 Task: Add Sprouts Shredded Mild Cheddar Cheese to the cart.
Action: Mouse pressed left at (22, 82)
Screenshot: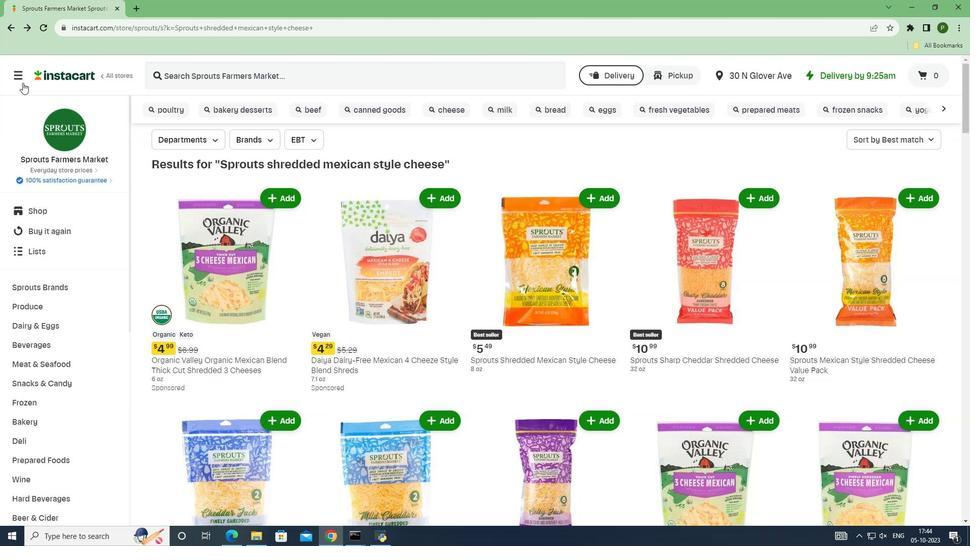 
Action: Mouse moved to (24, 262)
Screenshot: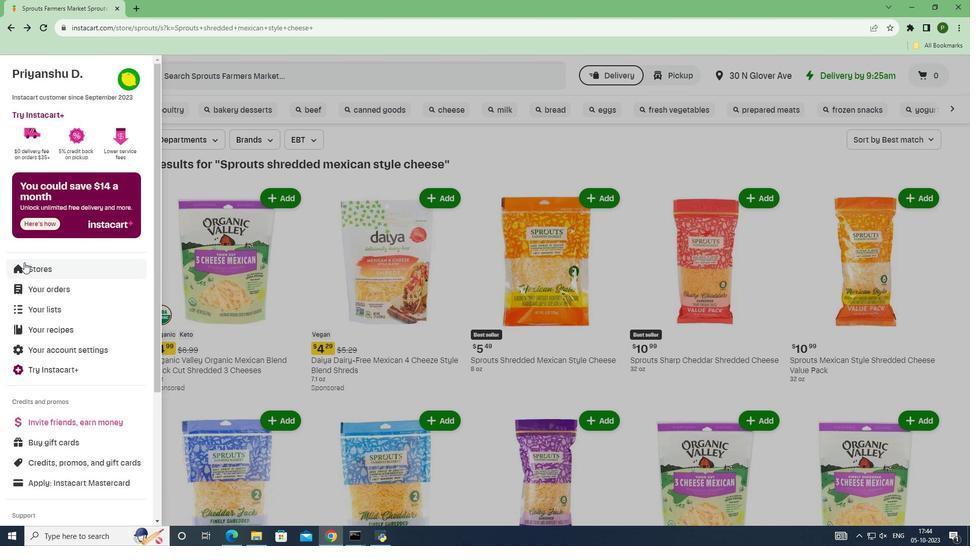 
Action: Mouse pressed left at (24, 262)
Screenshot: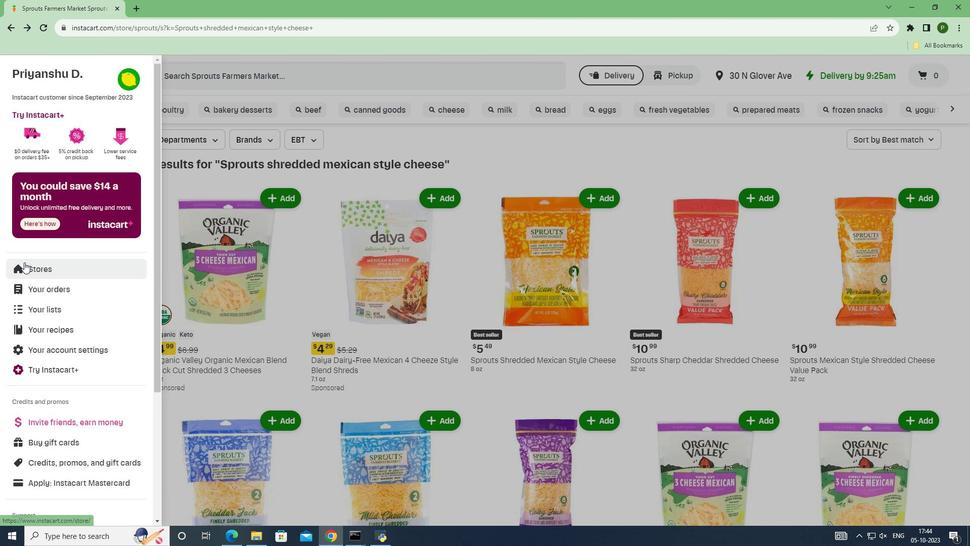 
Action: Mouse moved to (231, 115)
Screenshot: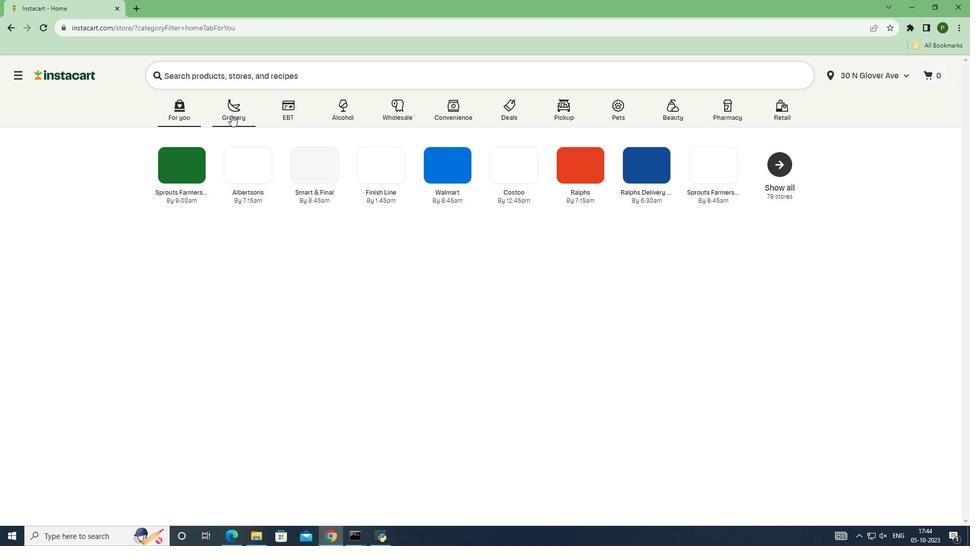 
Action: Mouse pressed left at (231, 115)
Screenshot: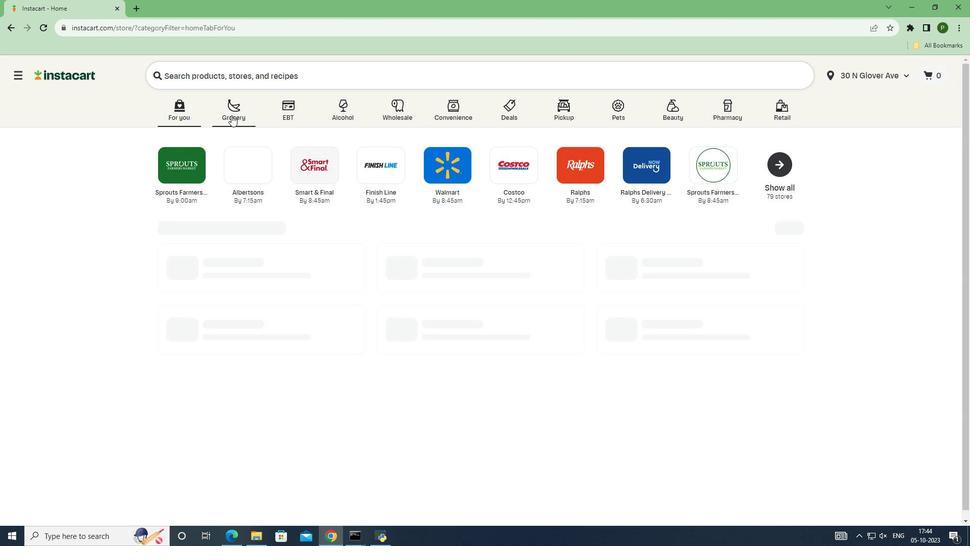 
Action: Mouse moved to (660, 249)
Screenshot: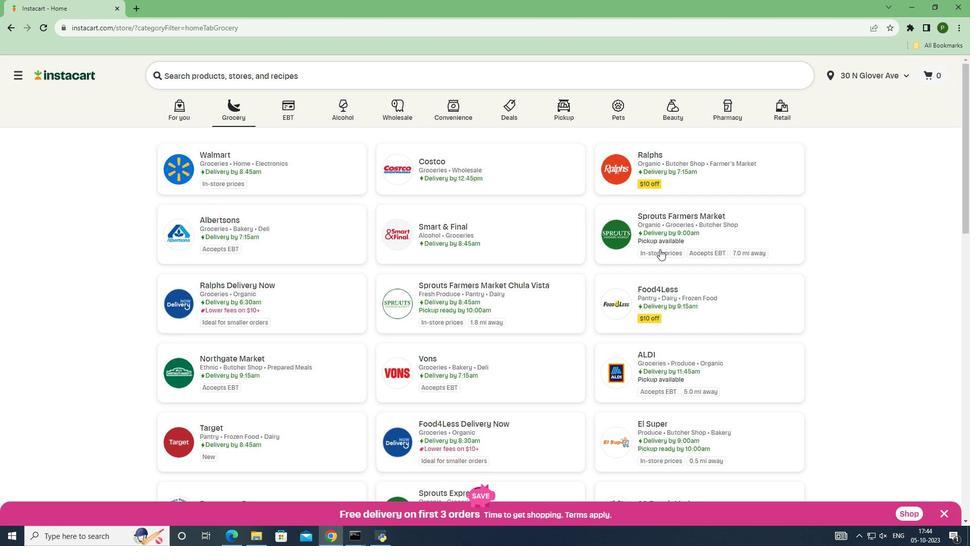 
Action: Mouse pressed left at (660, 249)
Screenshot: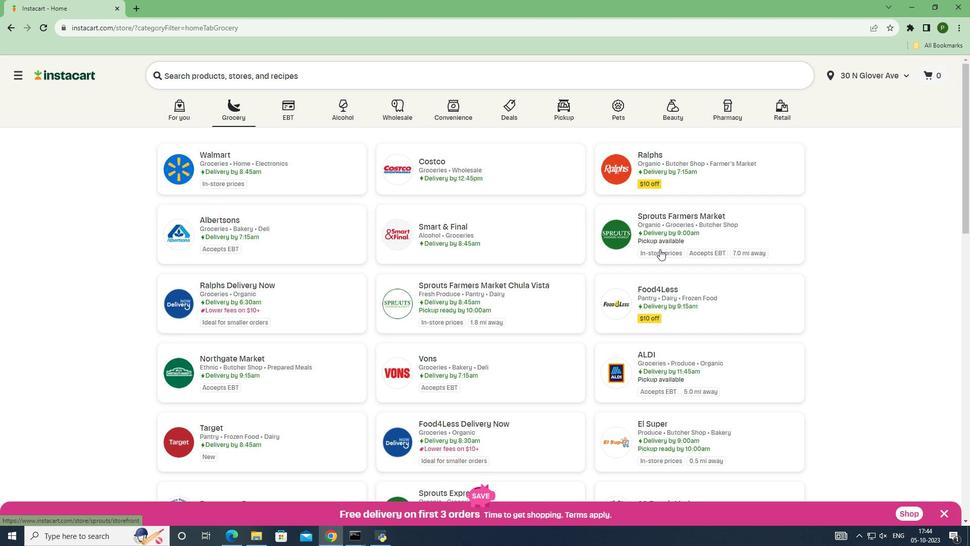 
Action: Mouse moved to (85, 284)
Screenshot: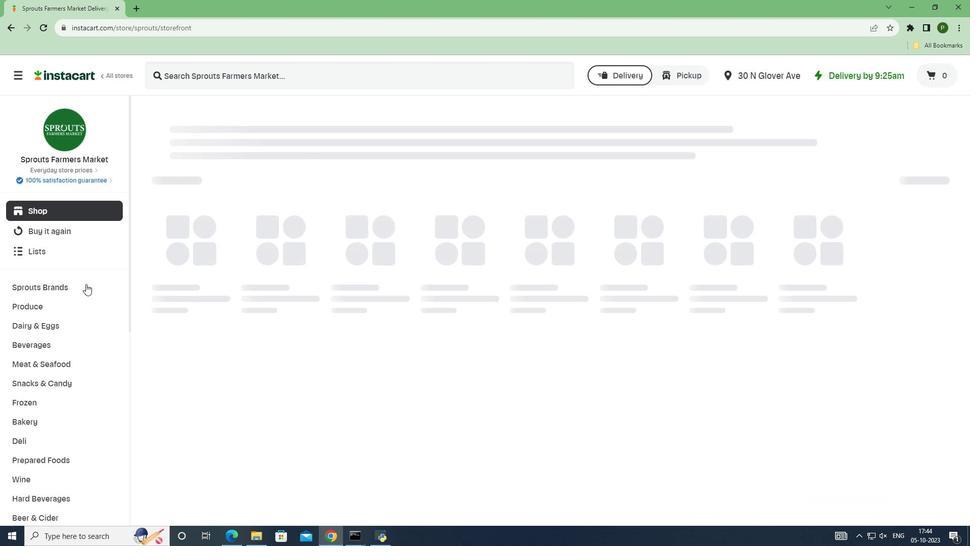 
Action: Mouse pressed left at (85, 284)
Screenshot: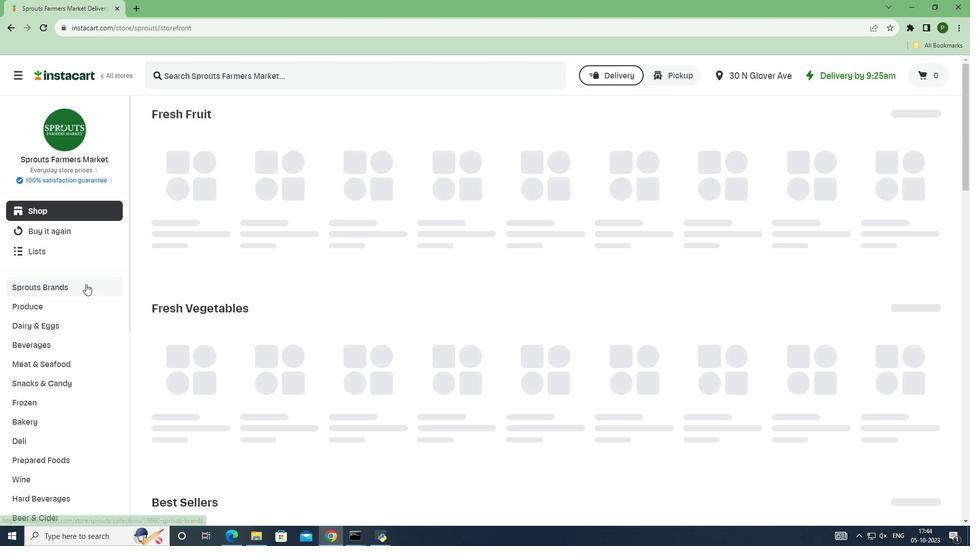 
Action: Mouse moved to (39, 400)
Screenshot: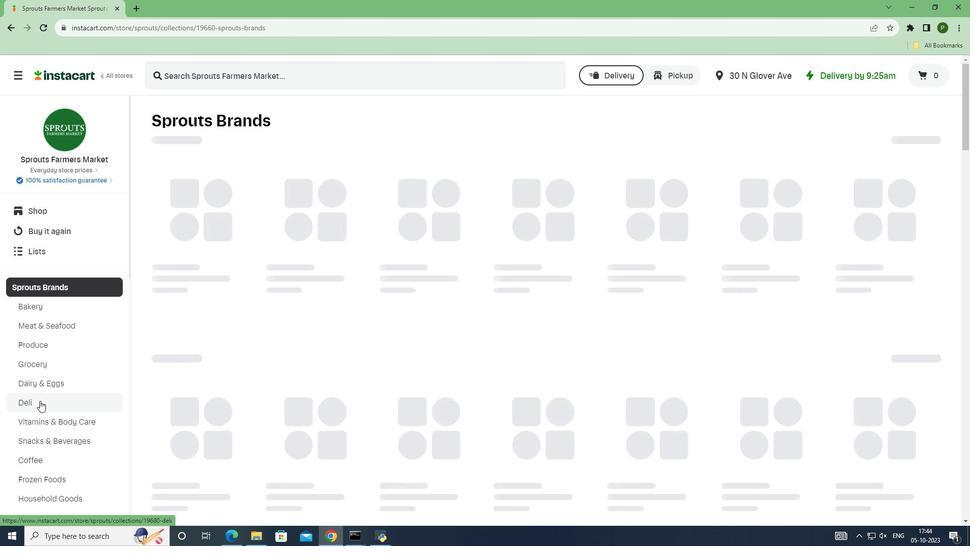 
Action: Mouse pressed left at (39, 400)
Screenshot: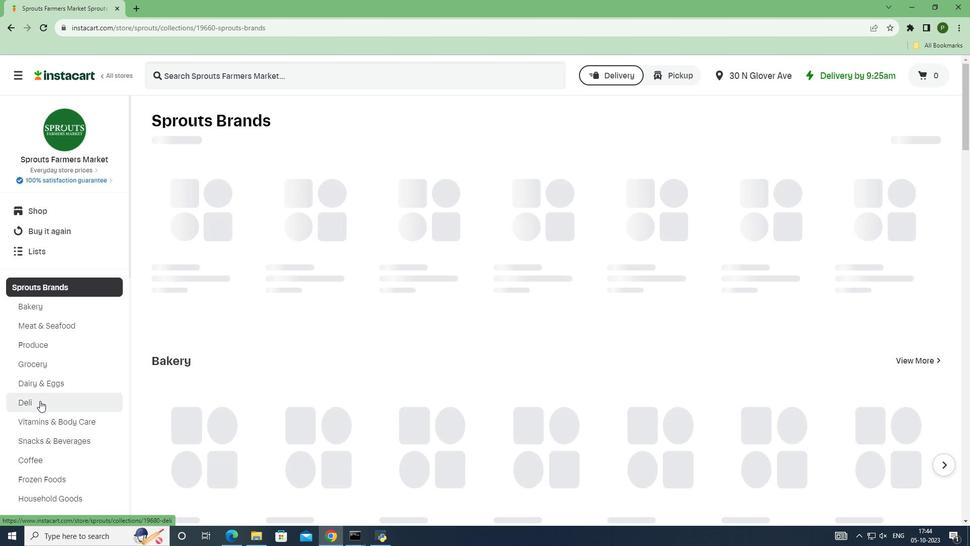 
Action: Mouse moved to (242, 77)
Screenshot: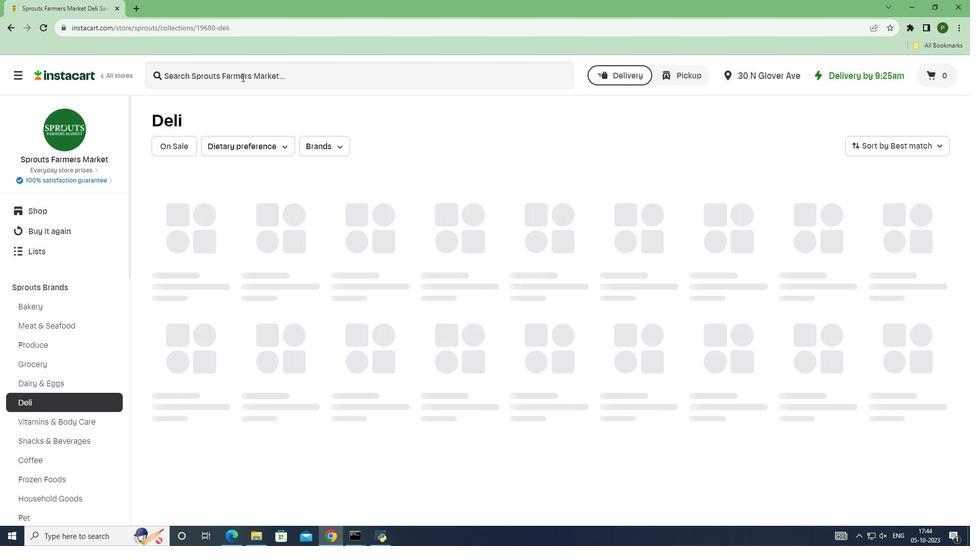 
Action: Mouse pressed left at (242, 77)
Screenshot: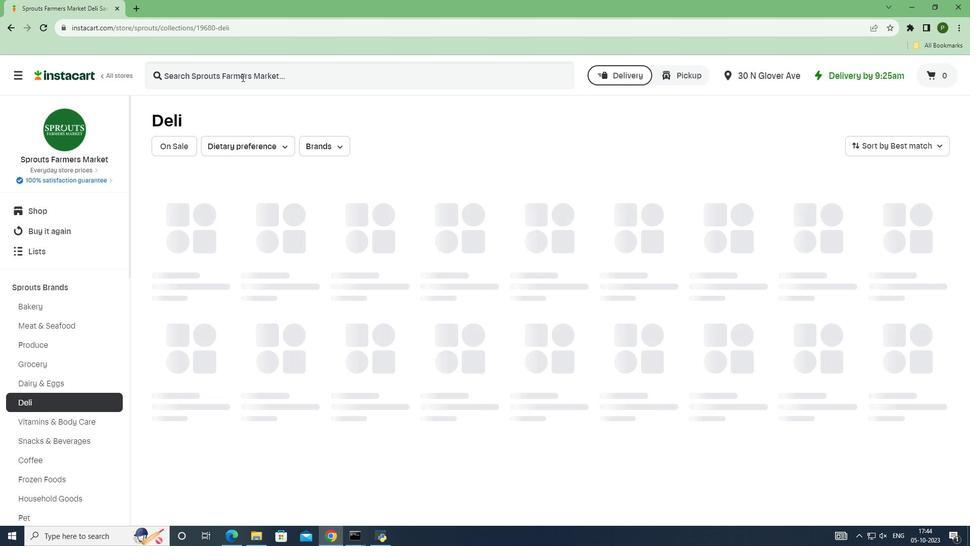
Action: Mouse moved to (242, 76)
Screenshot: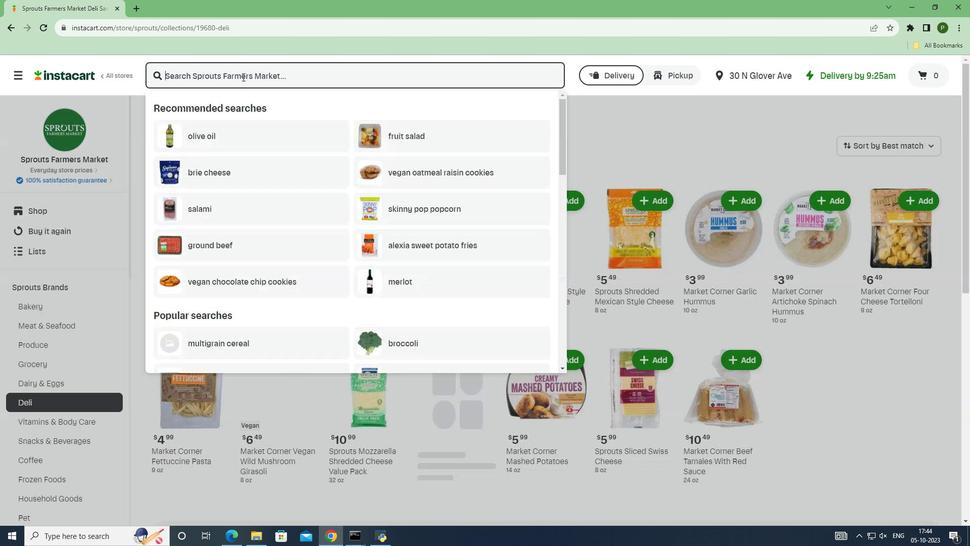 
Action: Key pressed <Key.caps_lock>S<Key.caps_lock>prouts<Key.space>shredded<Key.space>mild<Key.space>cheddar<Key.space>cheese<Key.space><Key.enter>
Screenshot: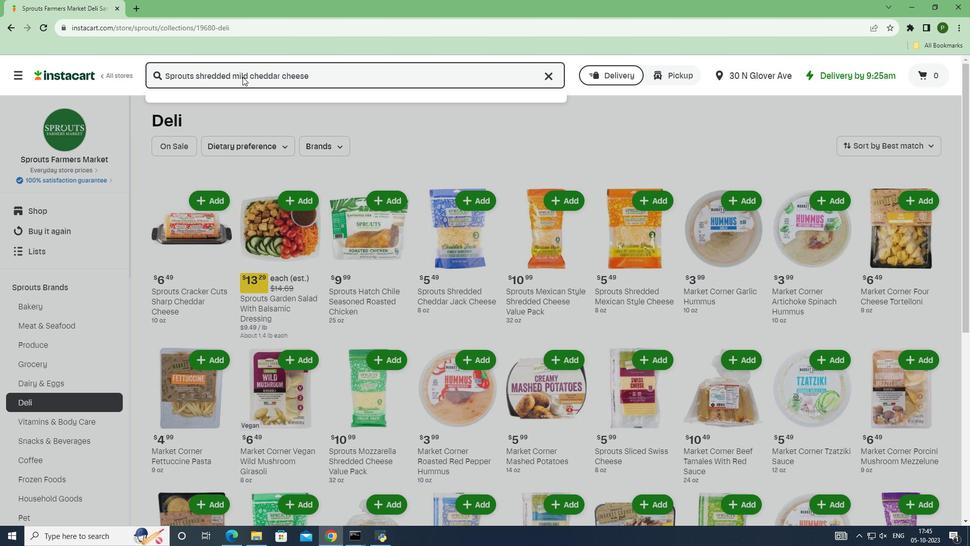 
Action: Mouse moved to (279, 172)
Screenshot: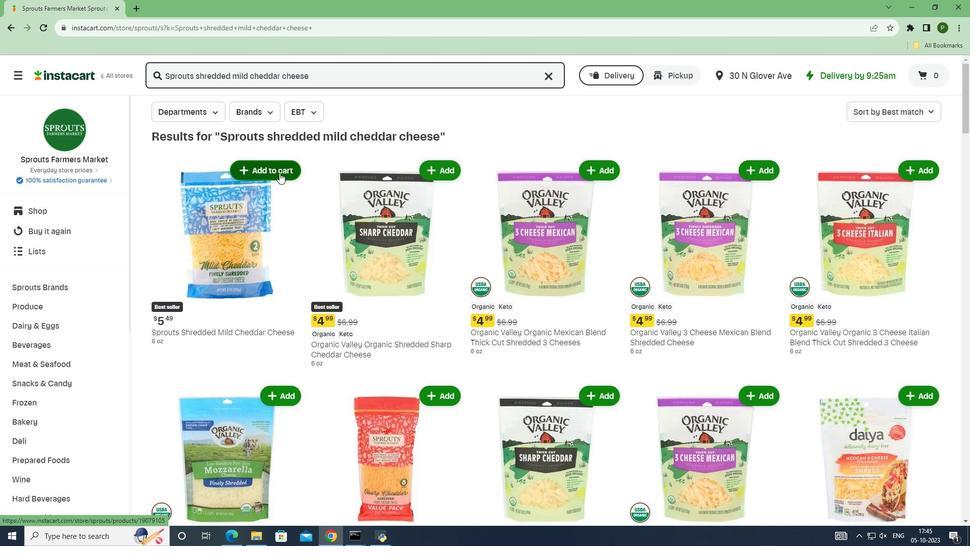 
Action: Mouse pressed left at (279, 172)
Screenshot: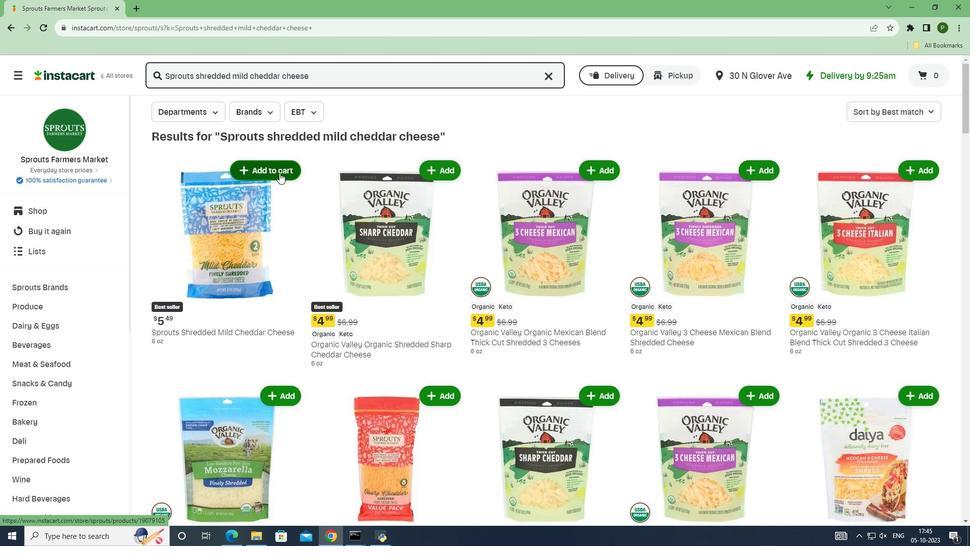 
